 Task: Delete a contact from your Outlook contacts list.
Action: Mouse moved to (17, 71)
Screenshot: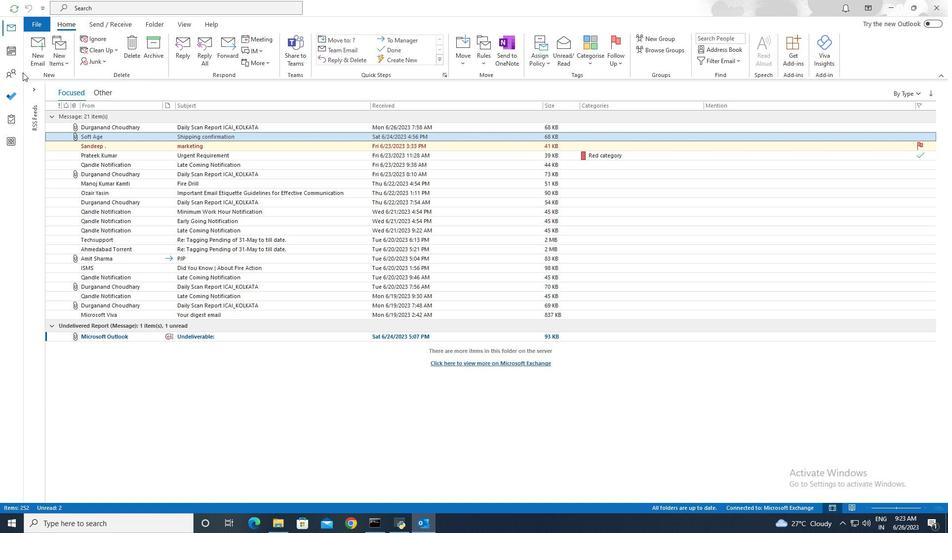 
Action: Mouse pressed left at (17, 71)
Screenshot: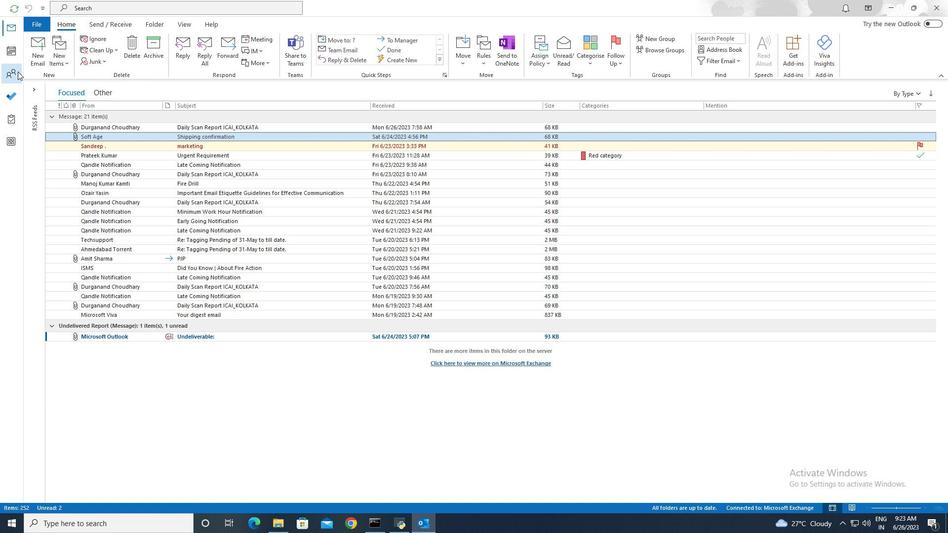 
Action: Mouse moved to (145, 24)
Screenshot: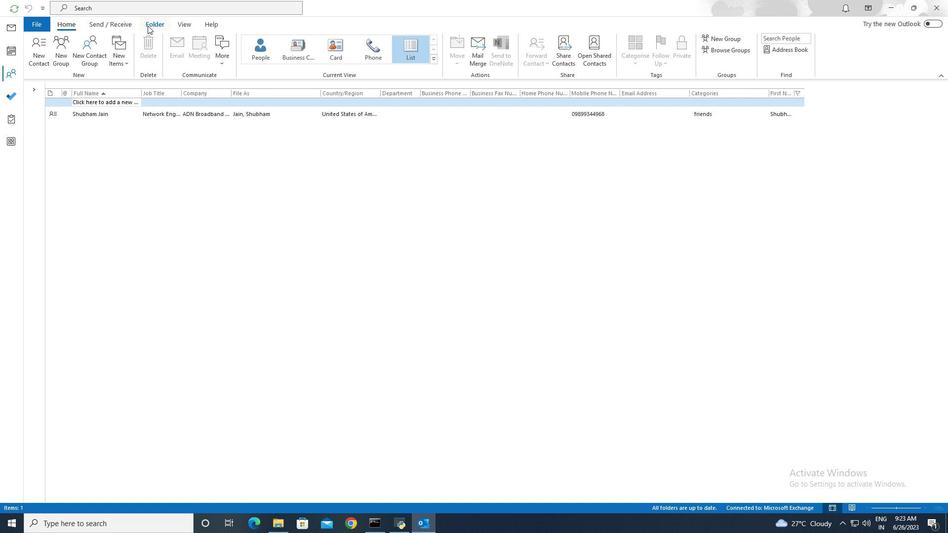 
Action: Mouse pressed left at (145, 24)
Screenshot: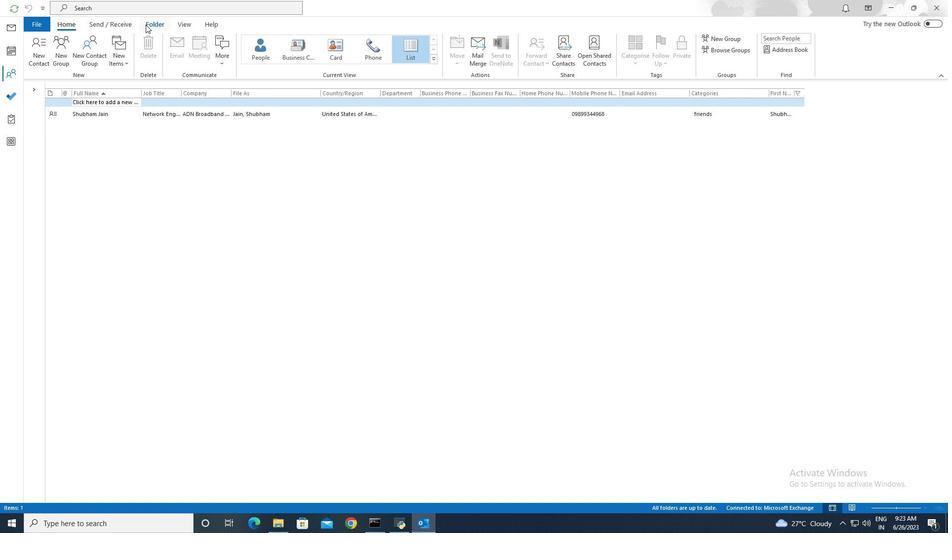 
Action: Mouse moved to (115, 60)
Screenshot: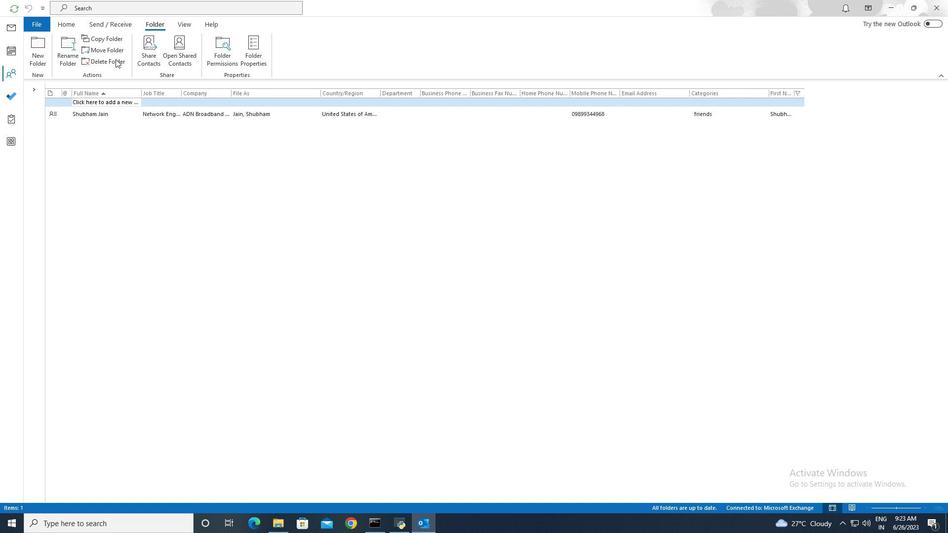 
Action: Mouse pressed left at (115, 60)
Screenshot: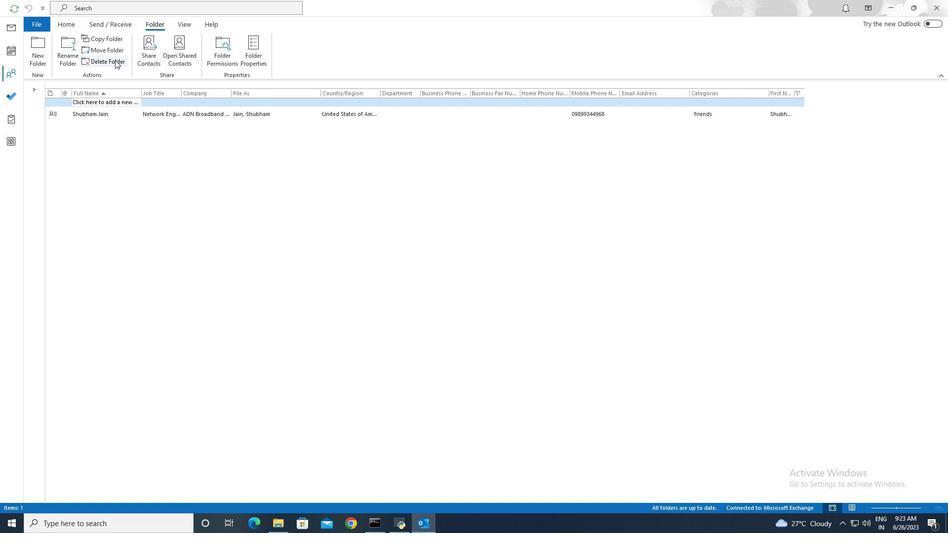 
Action: Mouse moved to (457, 287)
Screenshot: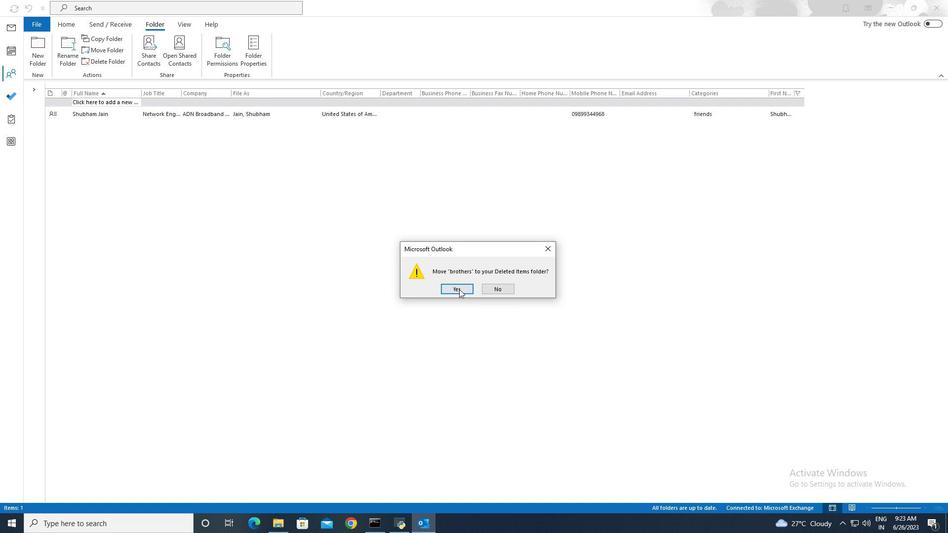 
Action: Mouse pressed left at (457, 287)
Screenshot: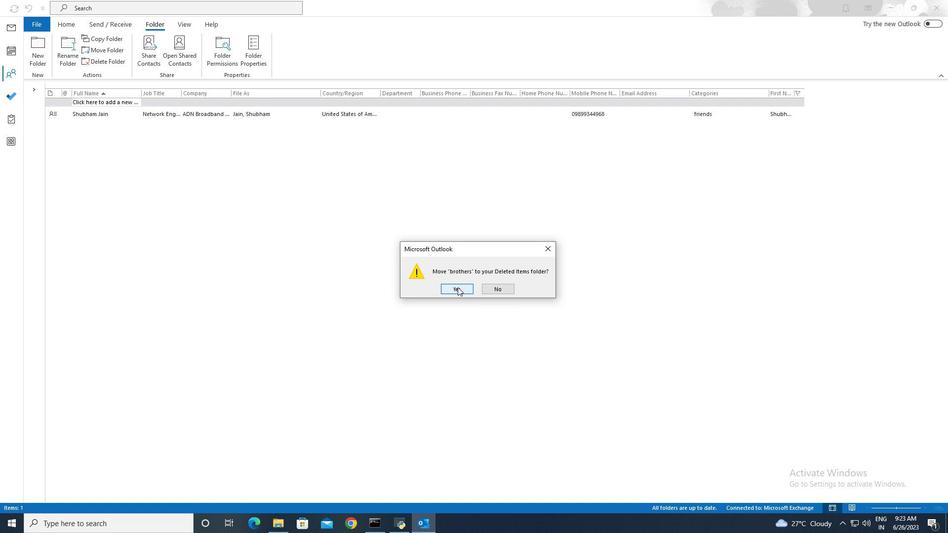 
